 Task: Move the task Integrate a new online platform for online music lessons to the section Done in the project BayTech and filter the tasks in the project by High Priority
Action: Mouse moved to (404, 180)
Screenshot: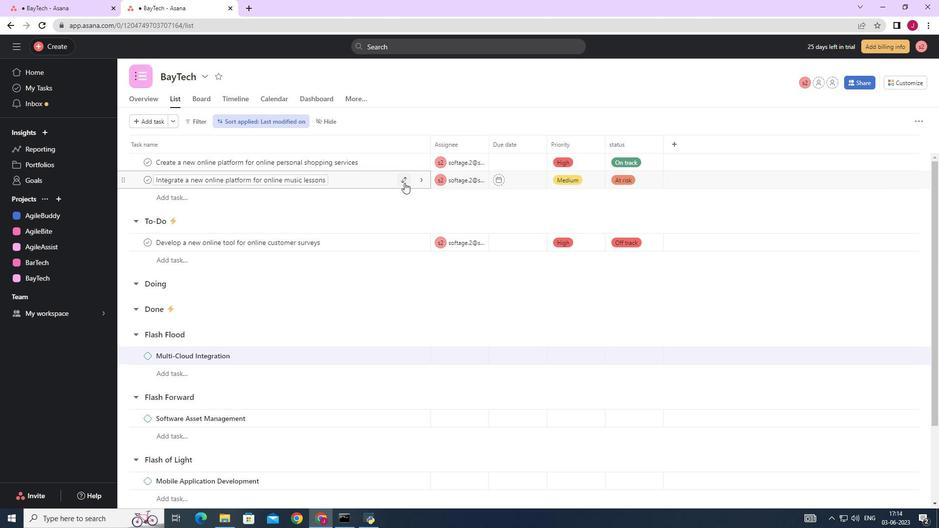 
Action: Mouse pressed left at (404, 180)
Screenshot: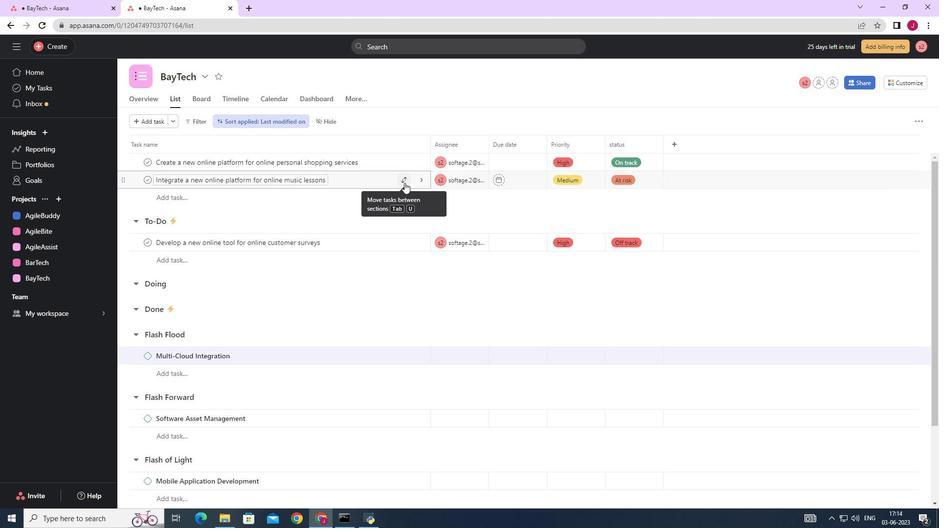 
Action: Mouse moved to (350, 271)
Screenshot: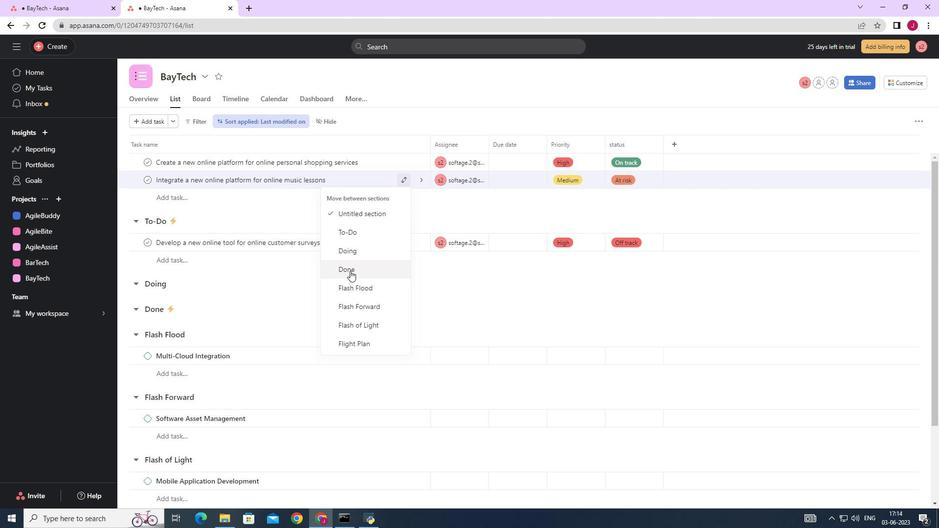 
Action: Mouse pressed left at (350, 271)
Screenshot: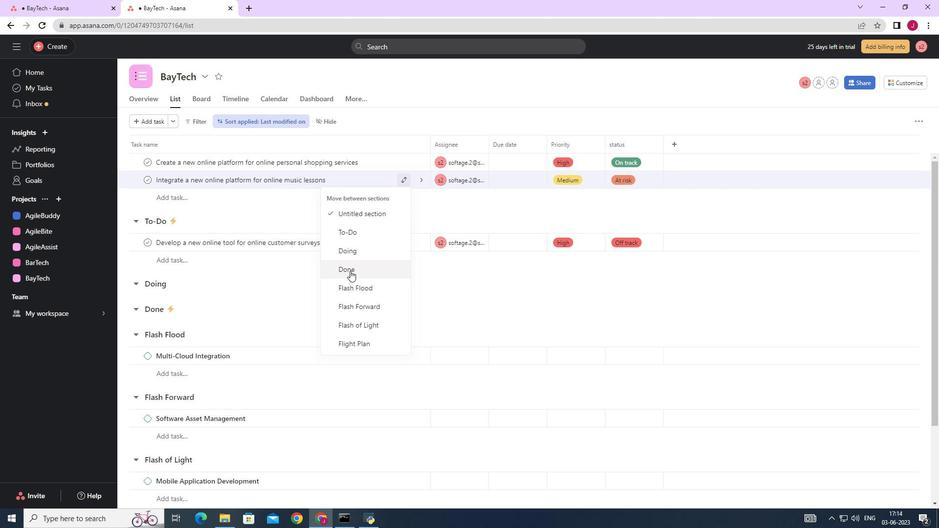 
Action: Mouse moved to (197, 121)
Screenshot: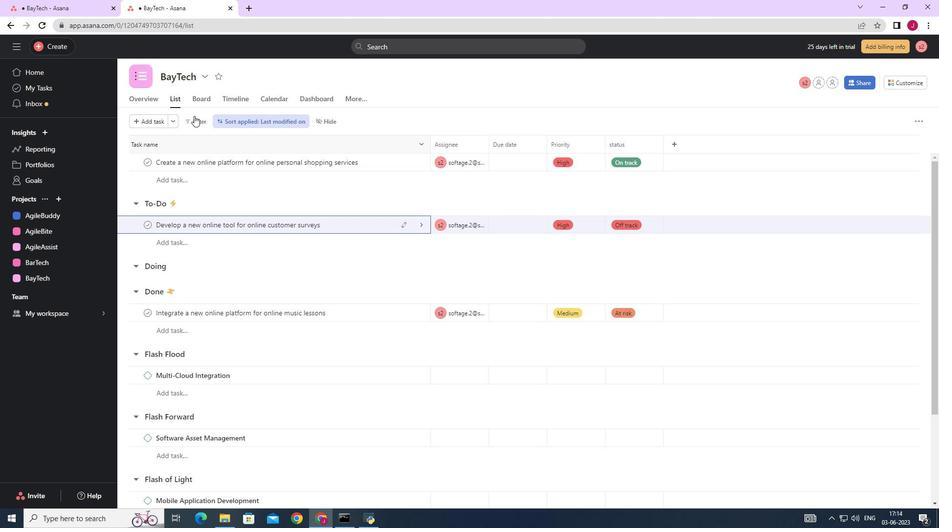 
Action: Mouse pressed left at (197, 121)
Screenshot: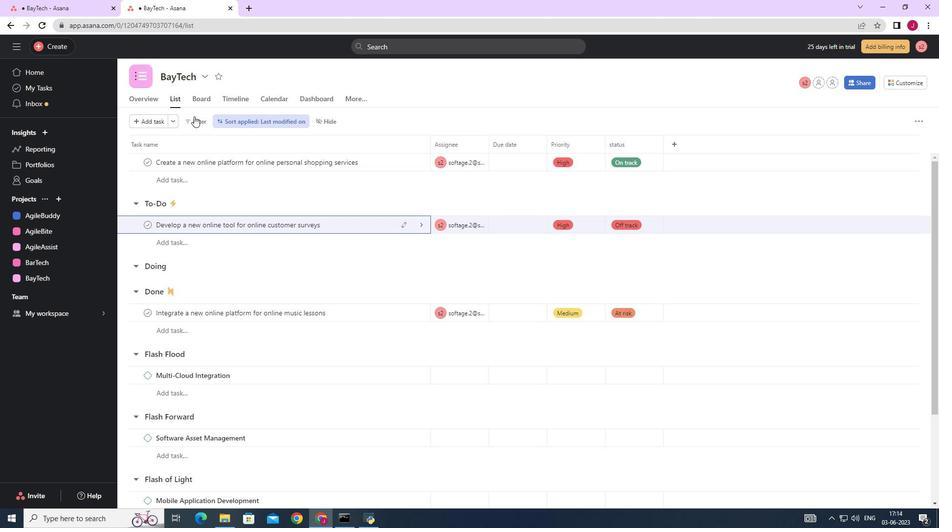 
Action: Mouse moved to (231, 201)
Screenshot: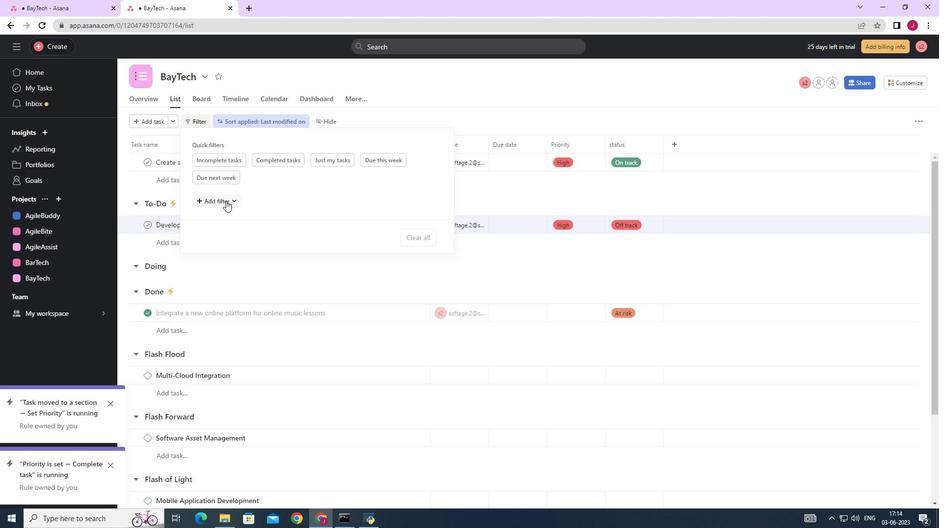 
Action: Mouse pressed left at (231, 201)
Screenshot: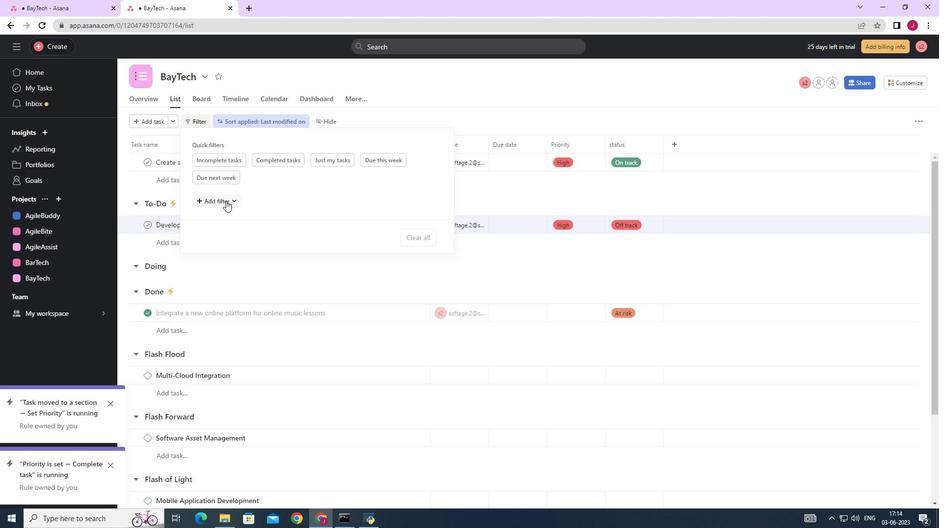 
Action: Mouse moved to (231, 292)
Screenshot: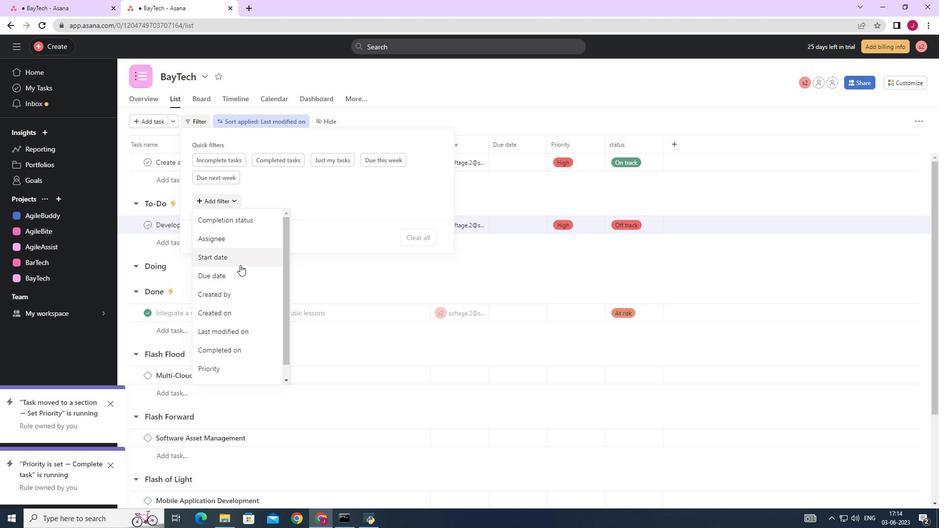 
Action: Mouse scrolled (231, 290) with delta (0, 0)
Screenshot: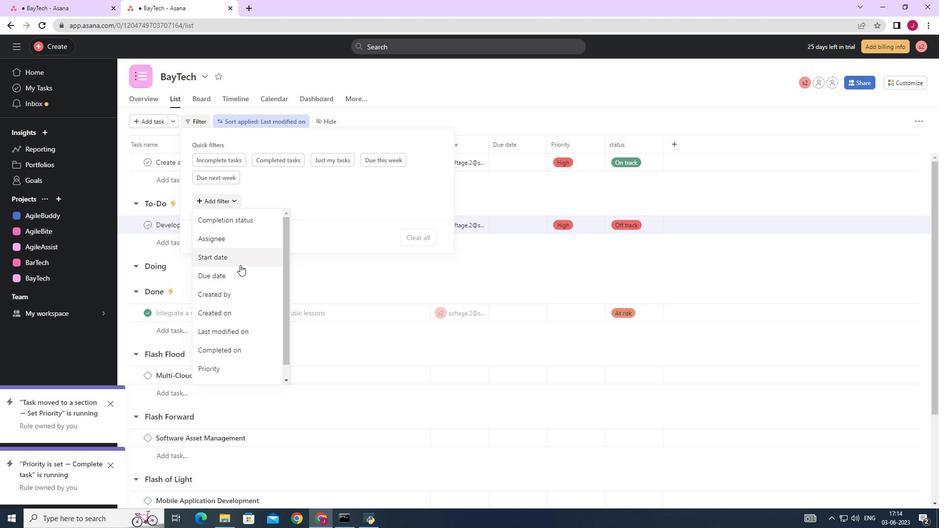 
Action: Mouse moved to (231, 293)
Screenshot: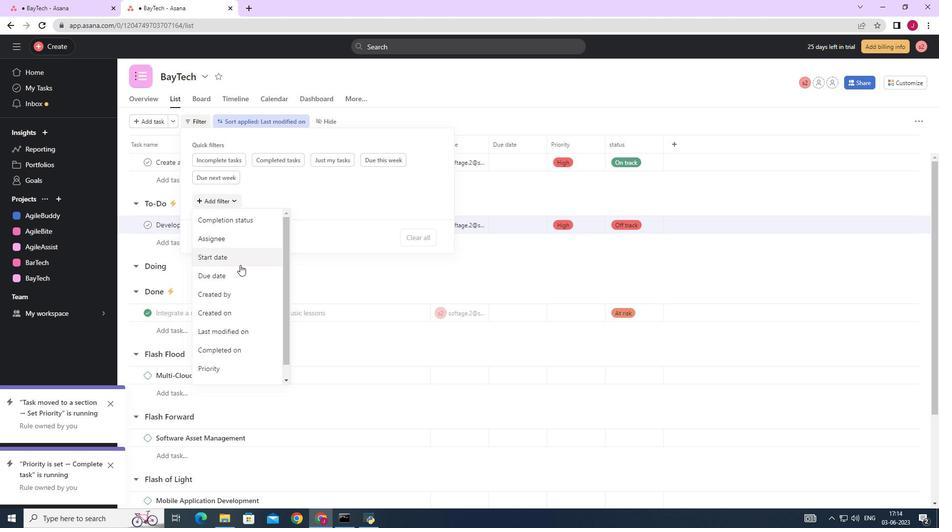 
Action: Mouse scrolled (231, 293) with delta (0, 0)
Screenshot: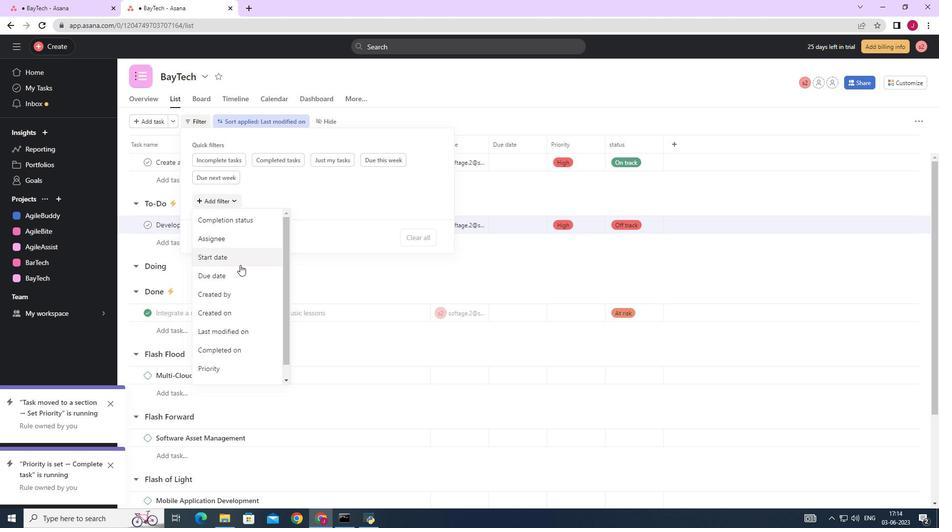 
Action: Mouse moved to (231, 296)
Screenshot: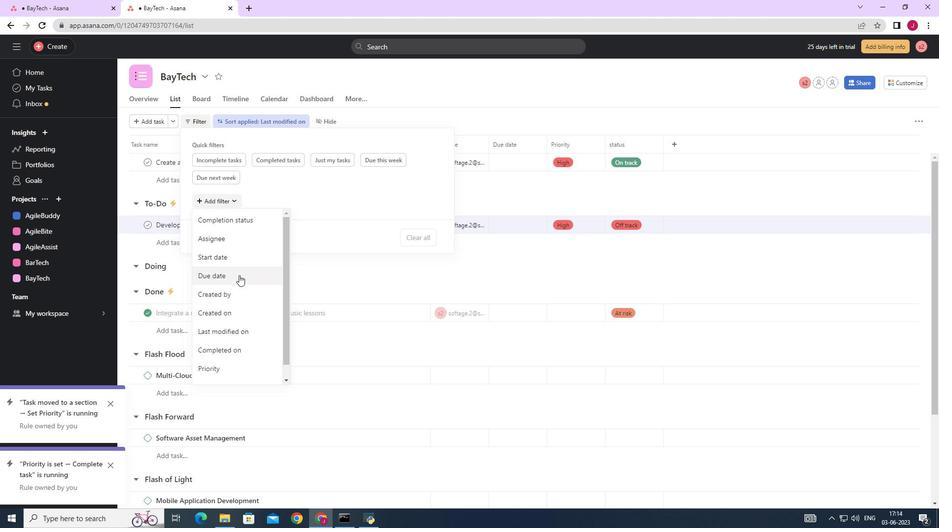 
Action: Mouse scrolled (231, 296) with delta (0, 0)
Screenshot: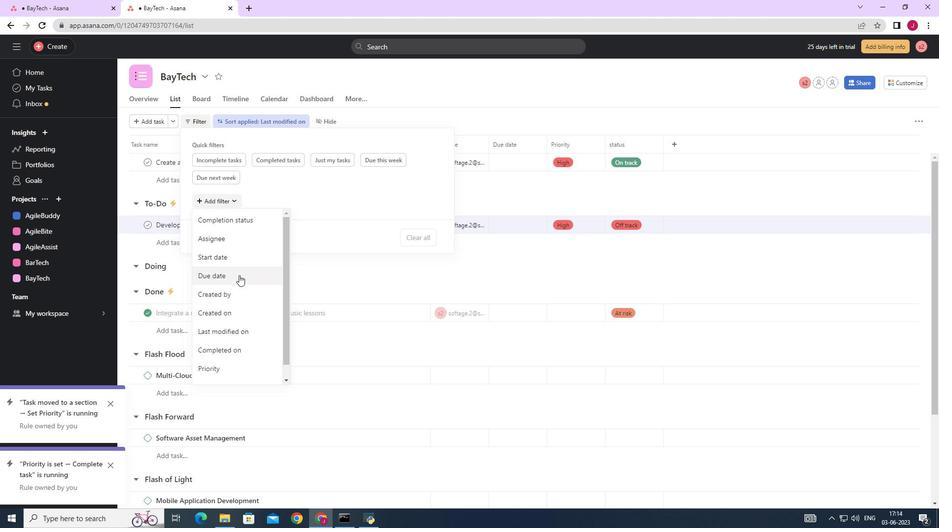 
Action: Mouse moved to (231, 299)
Screenshot: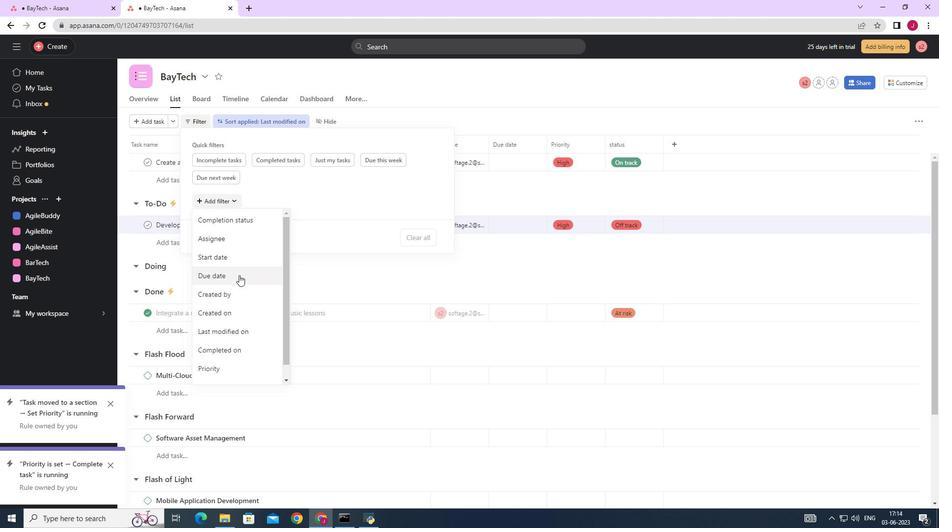 
Action: Mouse scrolled (231, 299) with delta (0, 0)
Screenshot: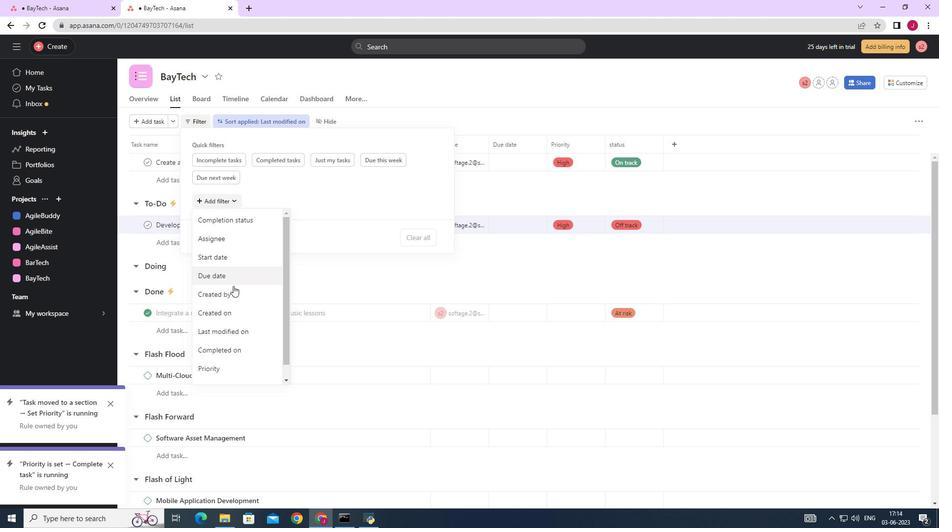 
Action: Mouse moved to (231, 303)
Screenshot: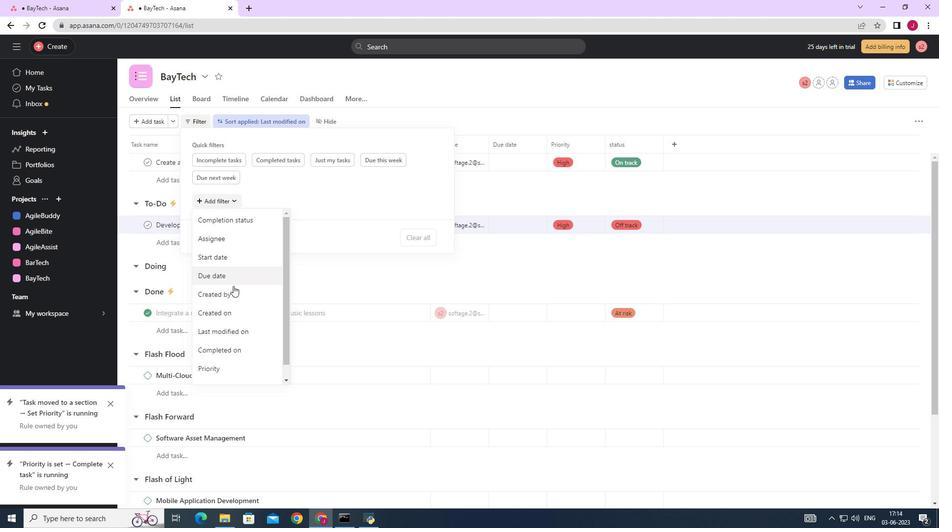 
Action: Mouse scrolled (231, 303) with delta (0, 0)
Screenshot: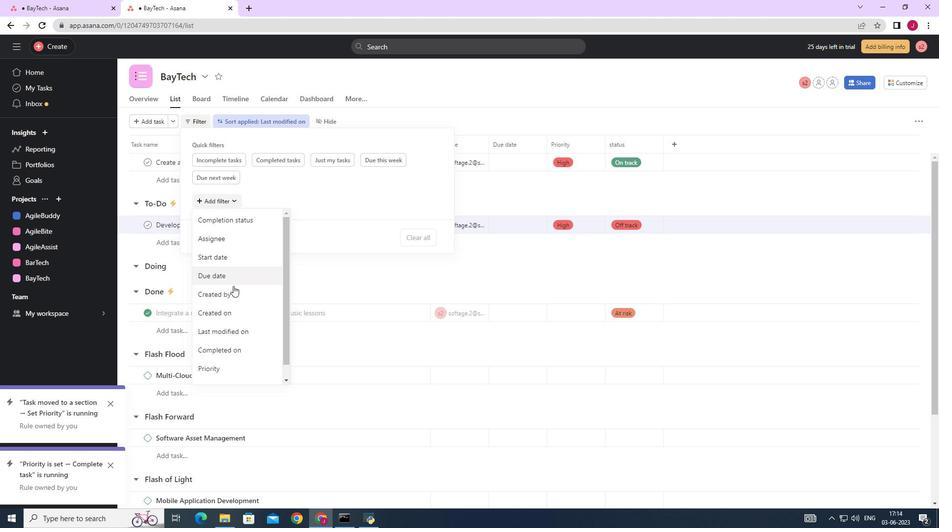 
Action: Mouse moved to (224, 356)
Screenshot: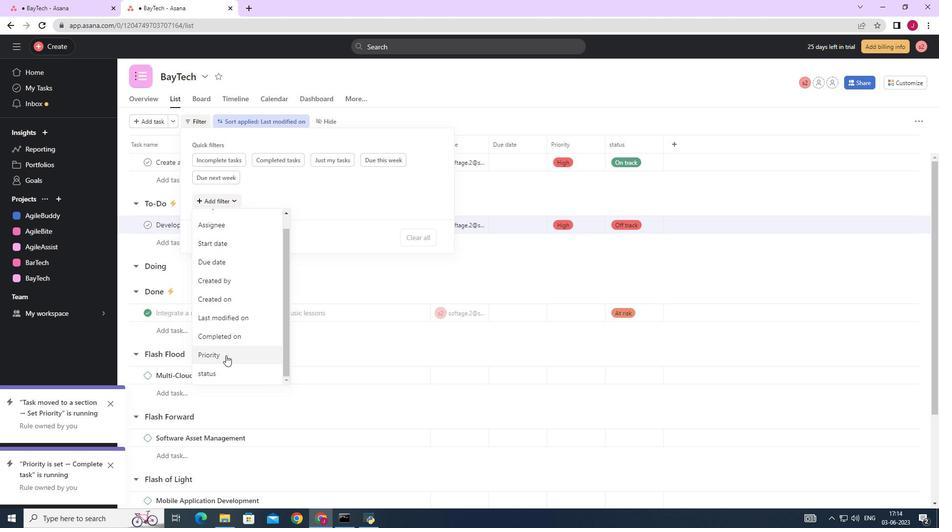 
Action: Mouse pressed left at (224, 356)
Screenshot: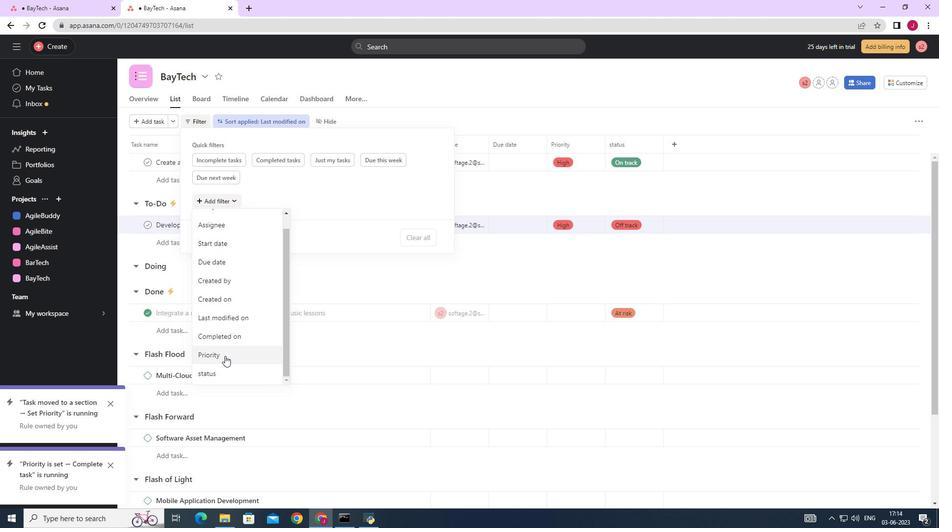 
Action: Mouse moved to (241, 215)
Screenshot: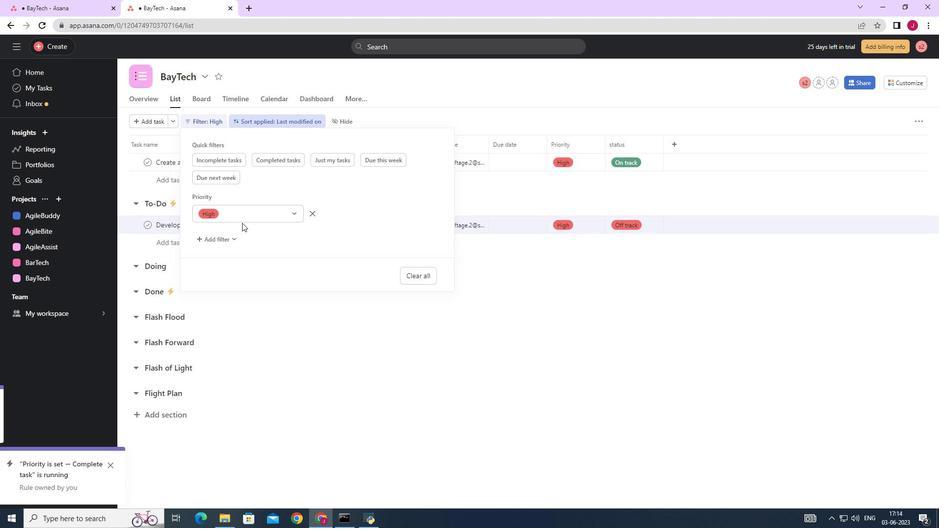 
Action: Mouse pressed left at (241, 215)
Screenshot: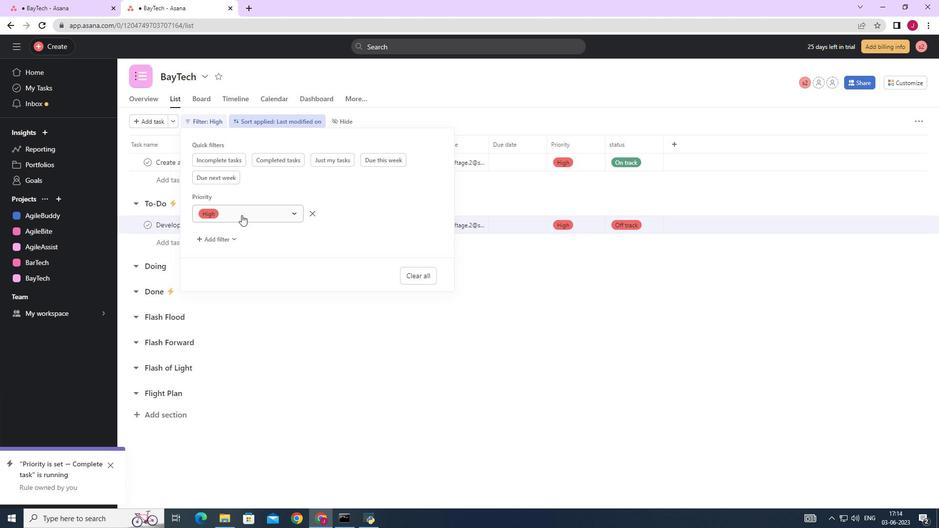 
Action: Mouse moved to (234, 231)
Screenshot: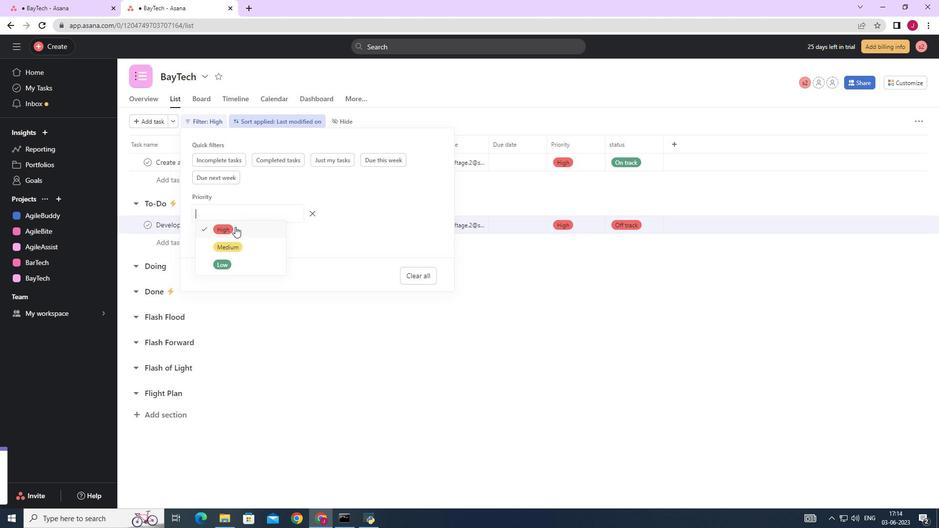 
Action: Mouse pressed left at (234, 231)
Screenshot: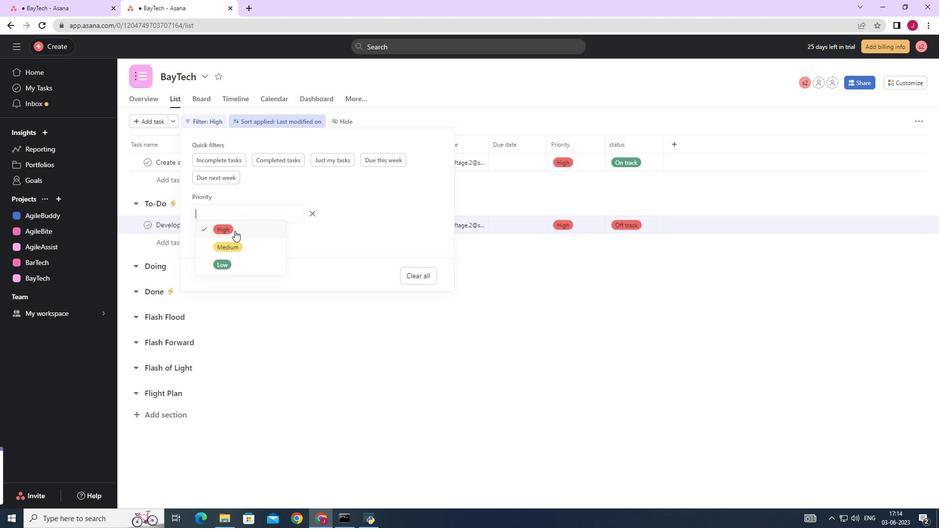 
Action: Mouse moved to (616, 339)
Screenshot: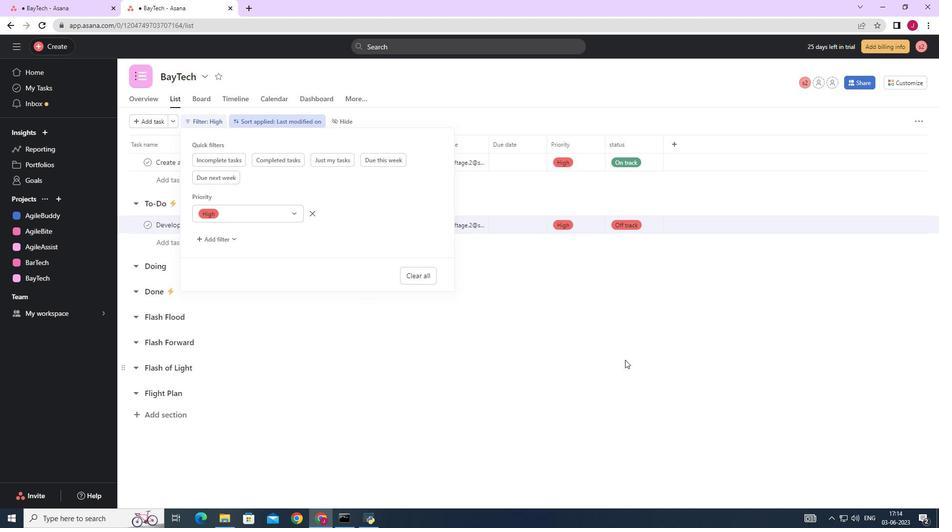 
Action: Mouse pressed left at (616, 339)
Screenshot: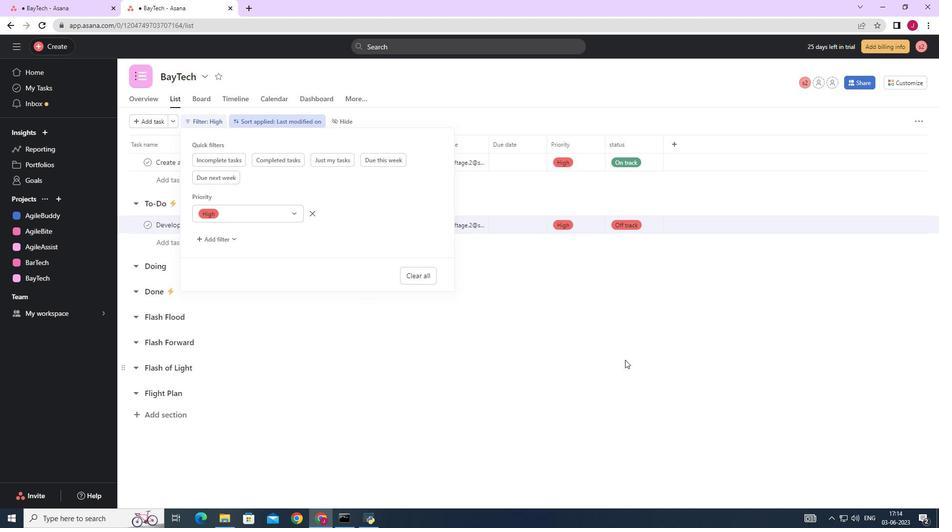
Action: Mouse moved to (529, 270)
Screenshot: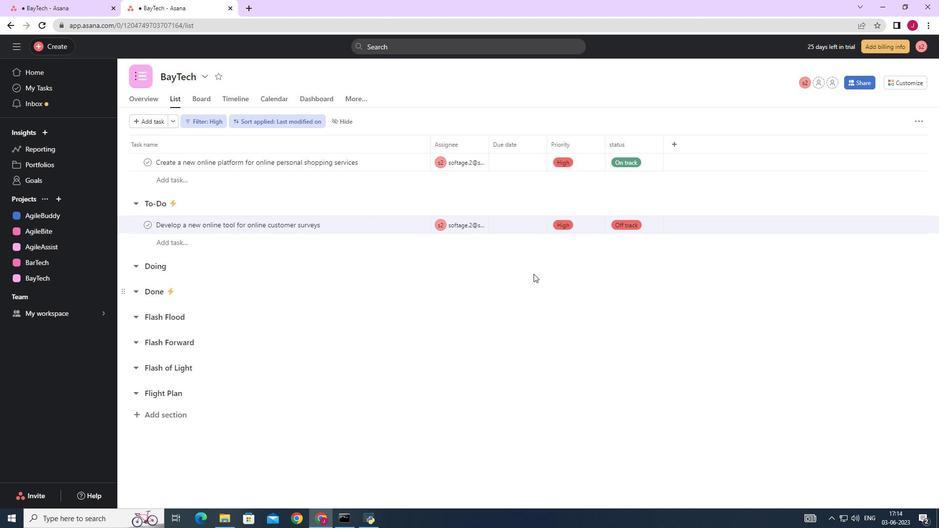 
